 Task: Update the number of baths of the saved search to 2.5+.
Action: Mouse moved to (338, 263)
Screenshot: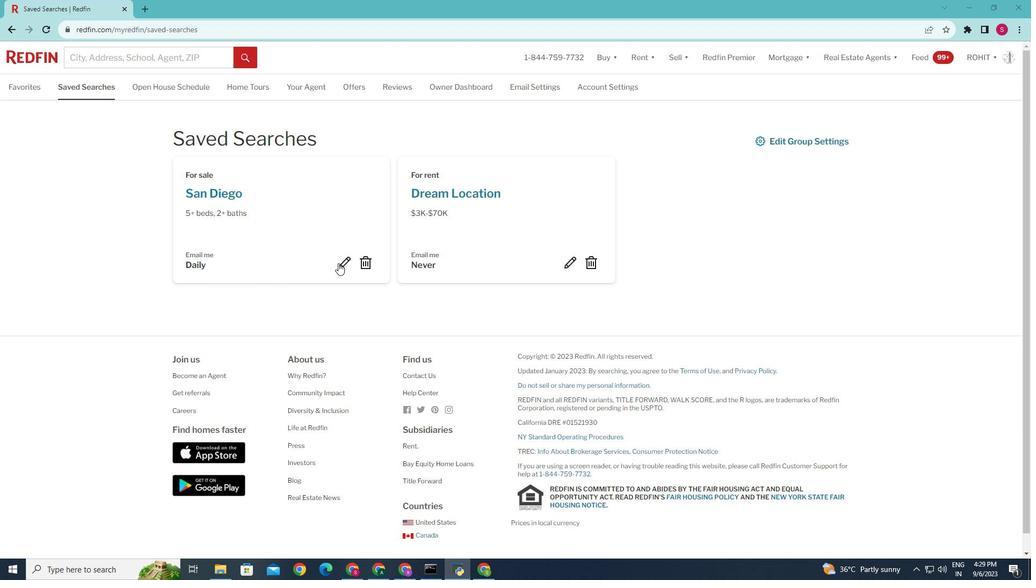 
Action: Mouse pressed left at (338, 263)
Screenshot: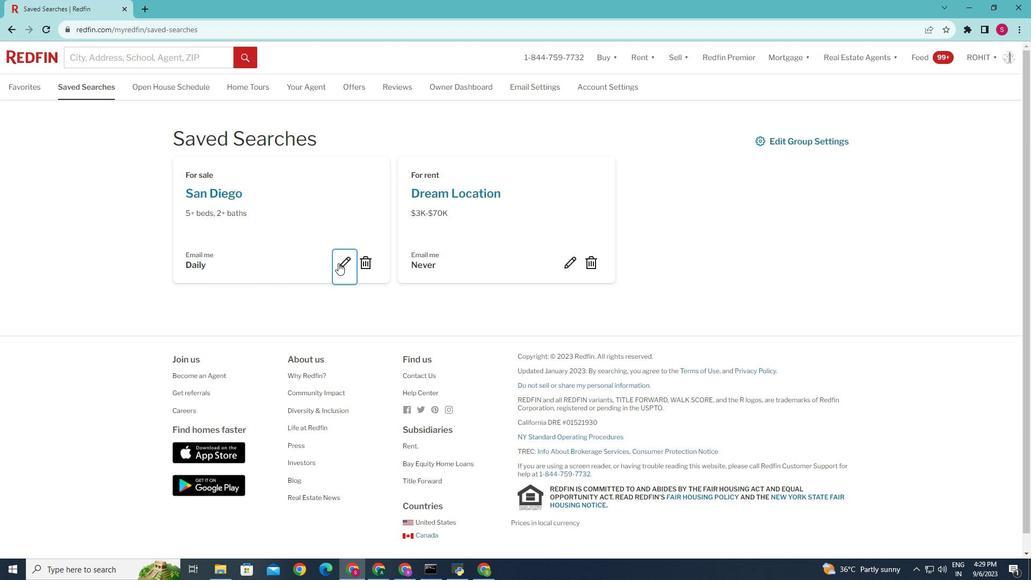 
Action: Mouse moved to (449, 324)
Screenshot: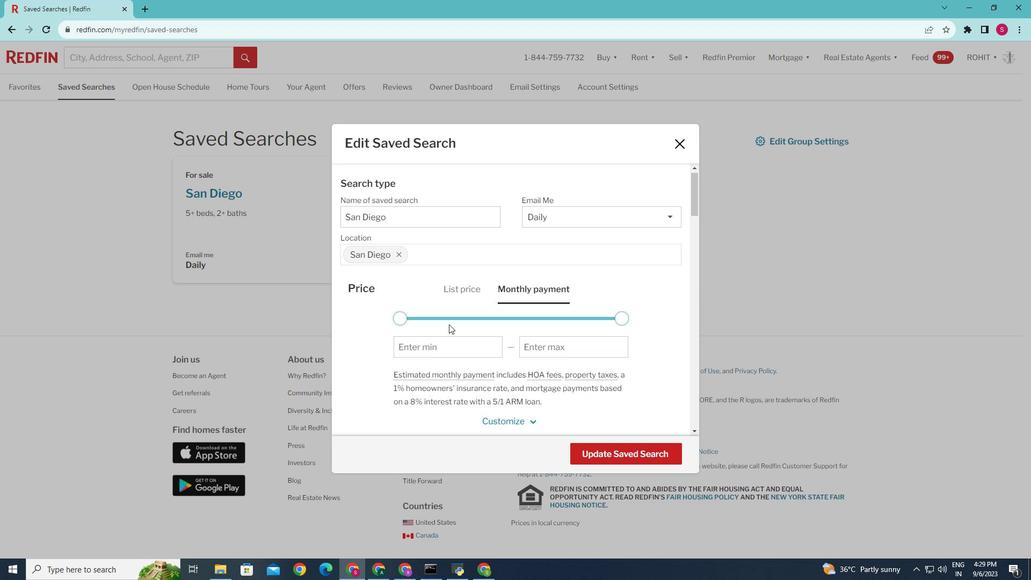 
Action: Mouse scrolled (449, 324) with delta (0, 0)
Screenshot: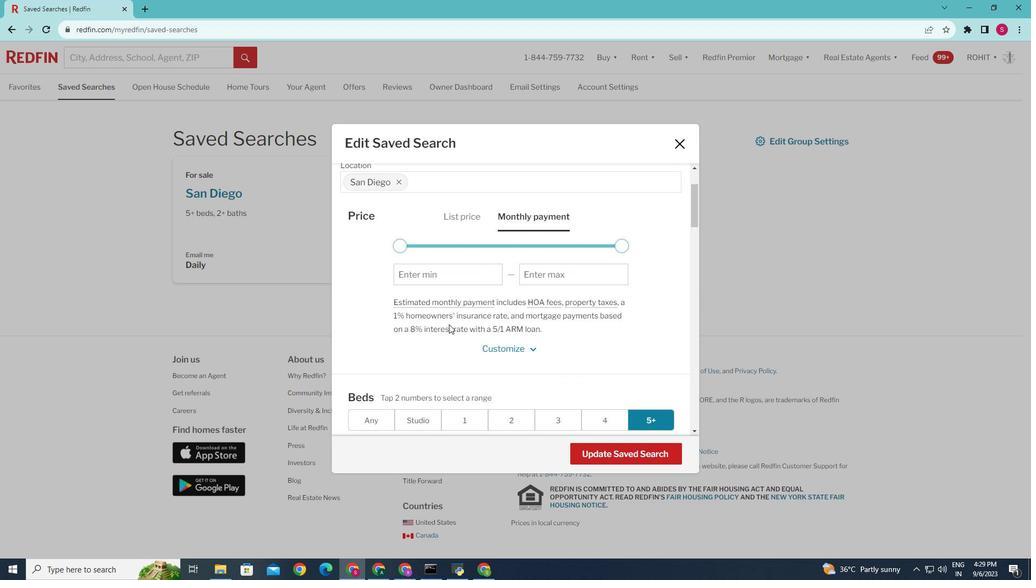 
Action: Mouse scrolled (449, 324) with delta (0, 0)
Screenshot: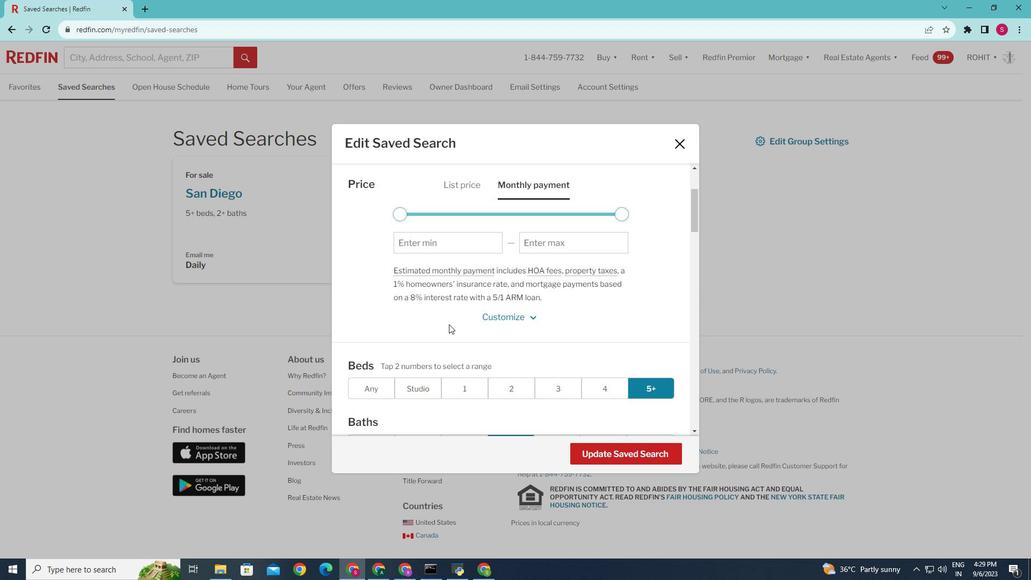 
Action: Mouse scrolled (449, 324) with delta (0, 0)
Screenshot: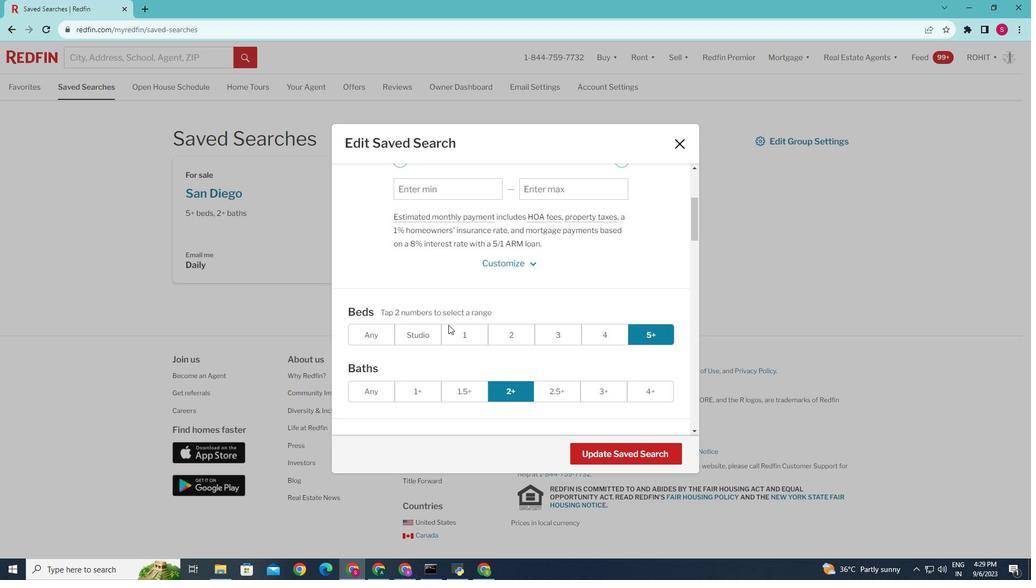 
Action: Mouse moved to (448, 325)
Screenshot: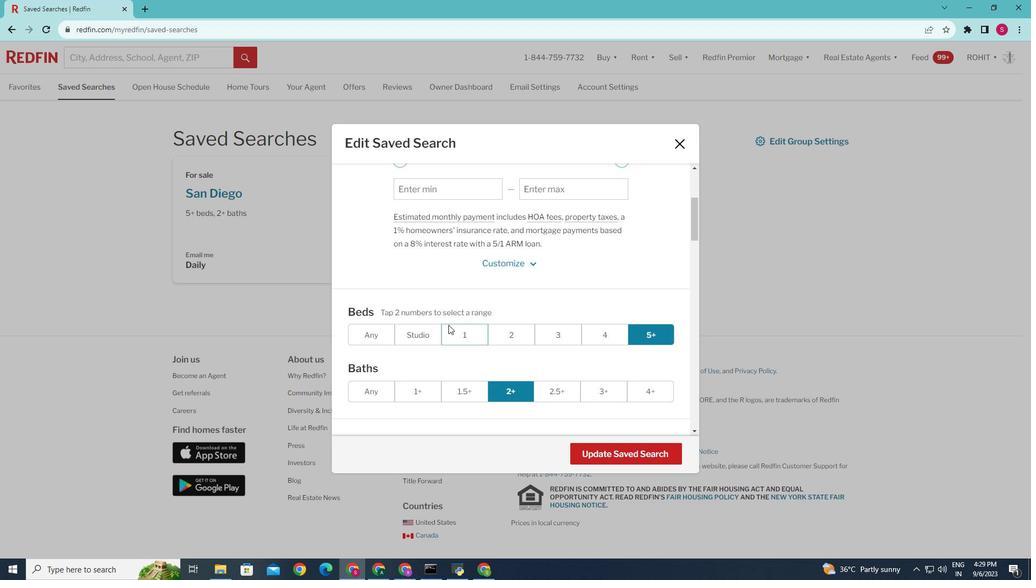 
Action: Mouse scrolled (448, 324) with delta (0, 0)
Screenshot: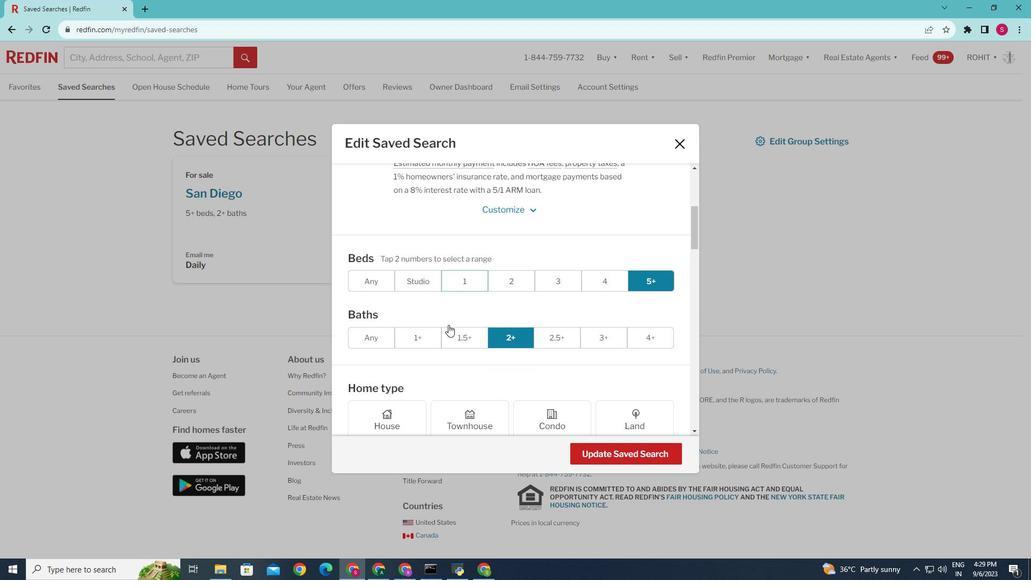 
Action: Mouse moved to (559, 337)
Screenshot: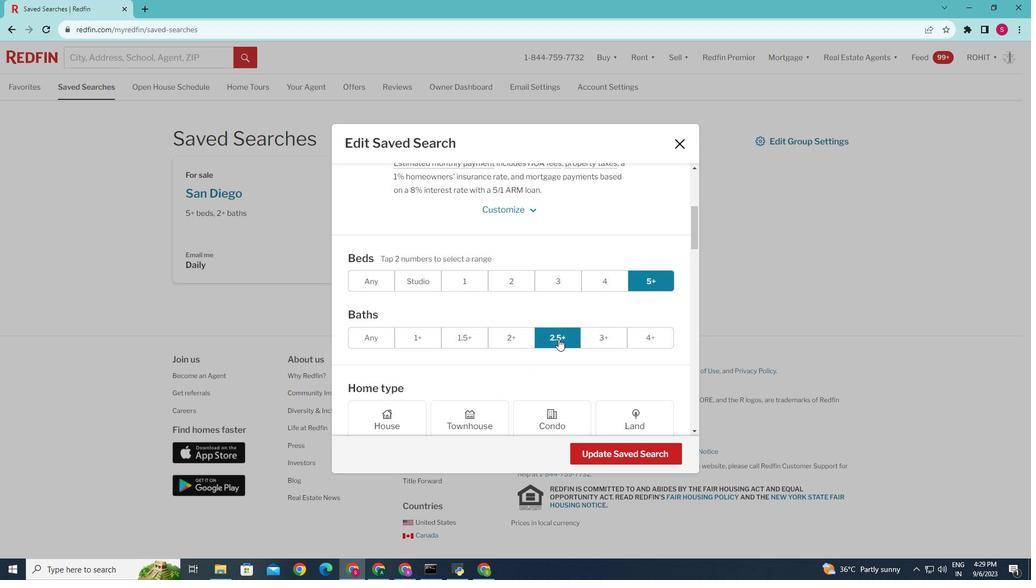 
Action: Mouse pressed left at (559, 337)
Screenshot: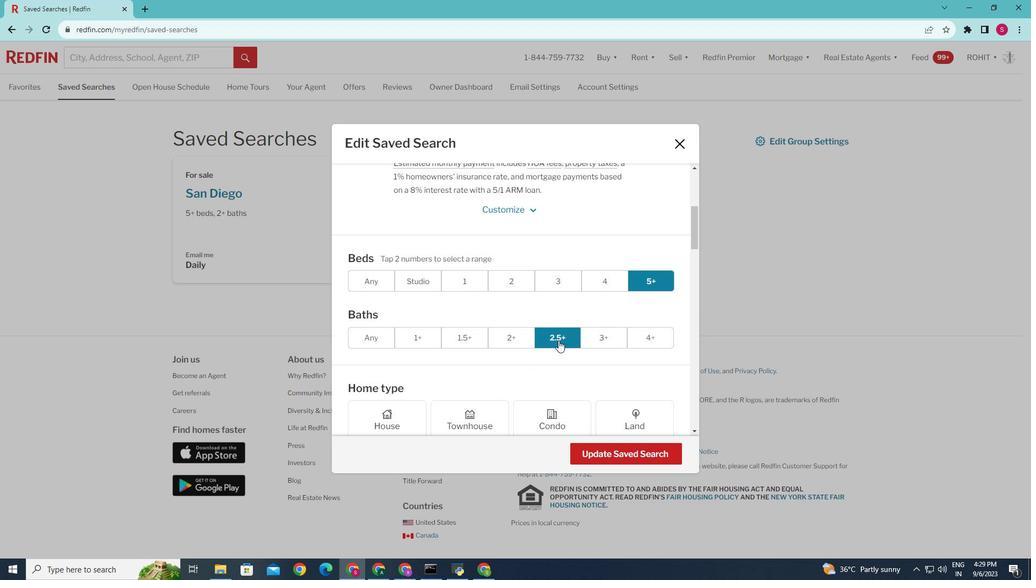 
Action: Mouse moved to (614, 449)
Screenshot: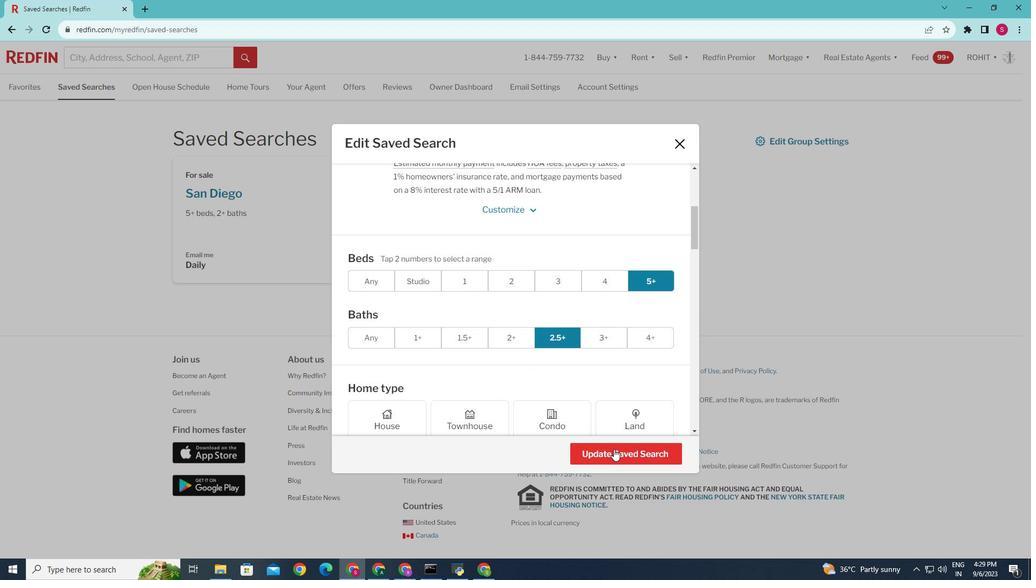 
Action: Mouse pressed left at (614, 449)
Screenshot: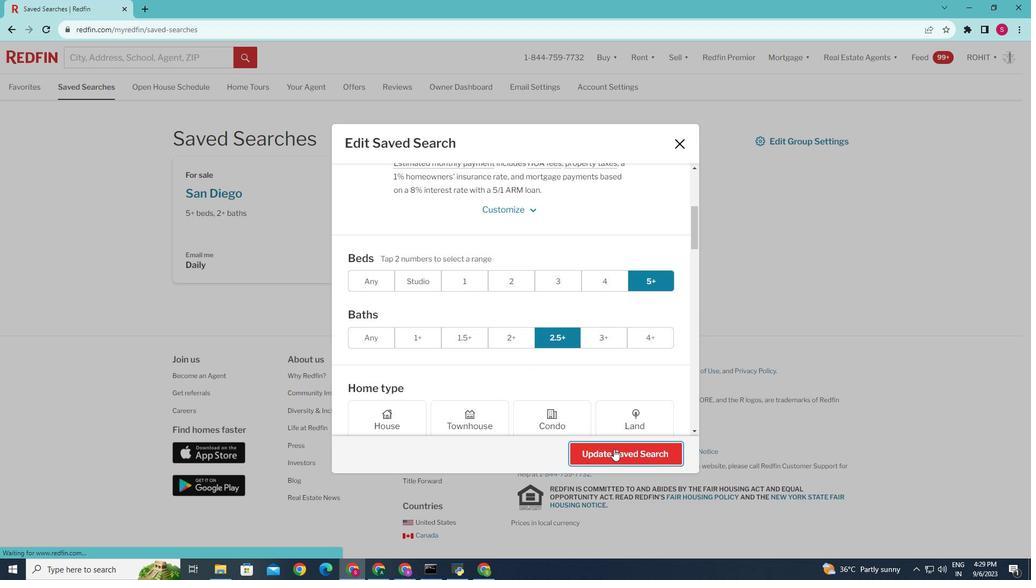 
Action: Mouse moved to (463, 396)
Screenshot: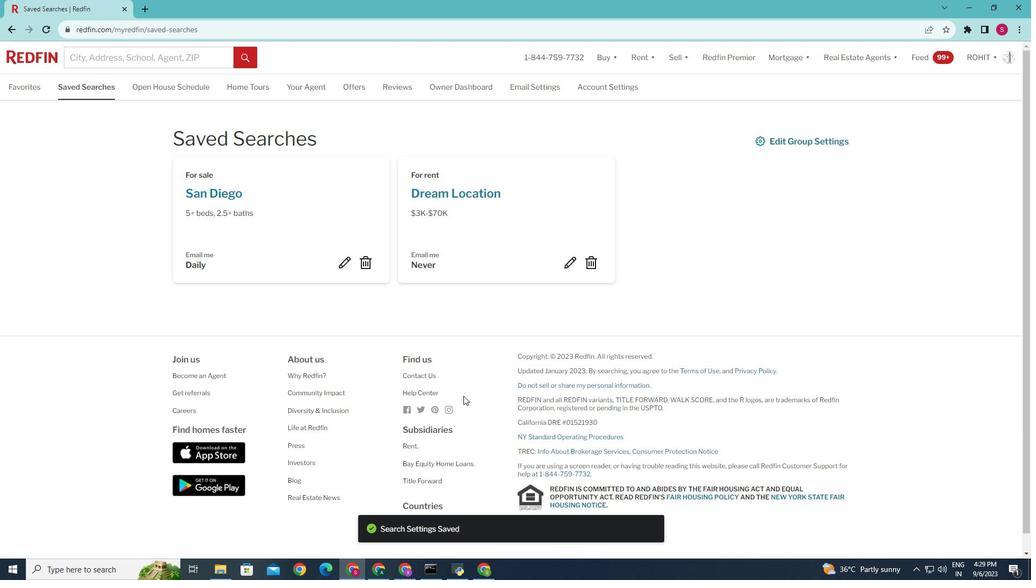 
